 Task: select image "image D.jpg".
Action: Mouse moved to (481, 114)
Screenshot: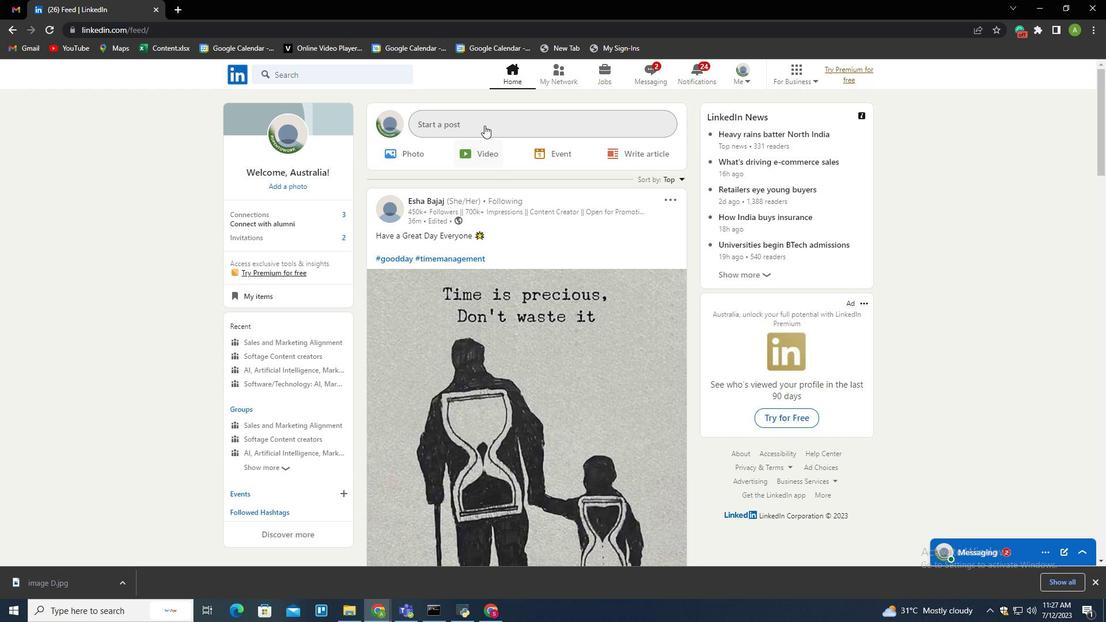 
Action: Mouse pressed left at (481, 114)
Screenshot: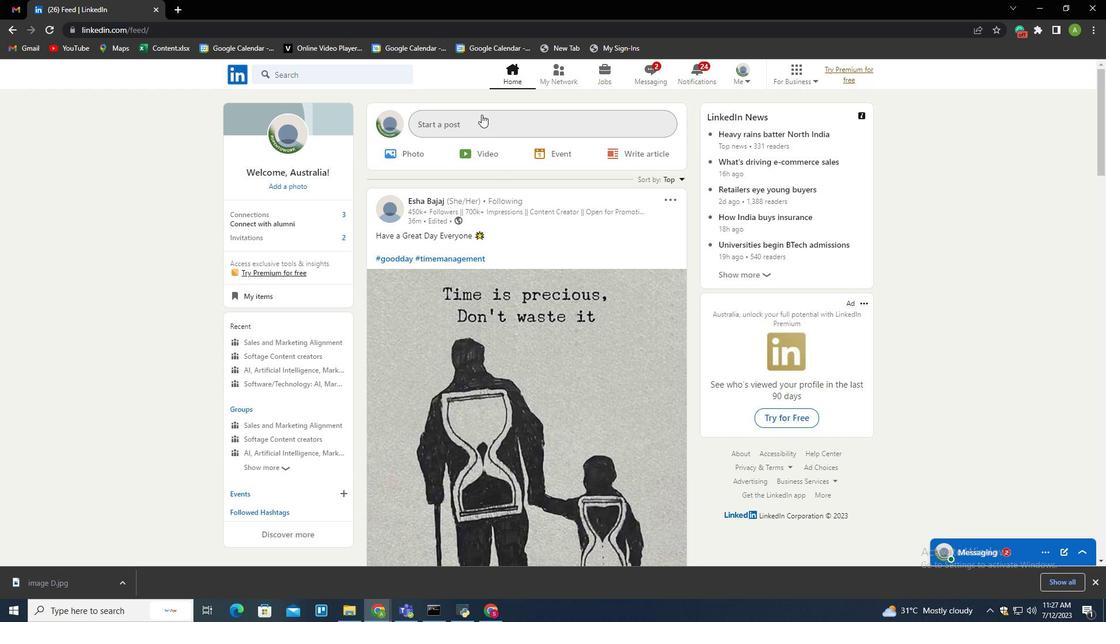 
Action: Mouse moved to (367, 342)
Screenshot: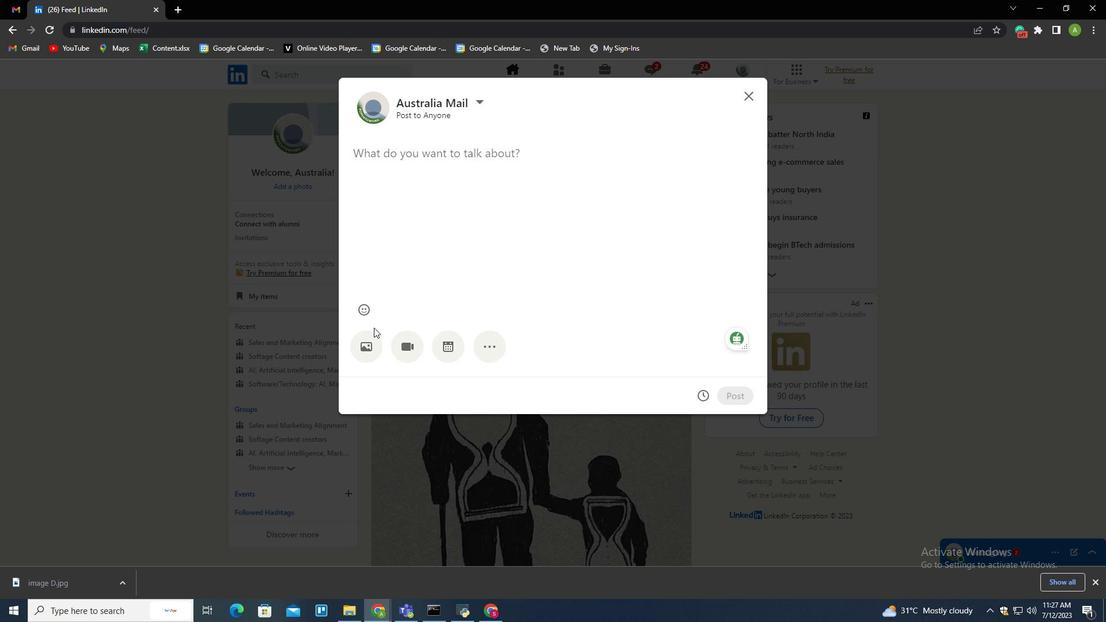 
Action: Mouse pressed left at (367, 342)
Screenshot: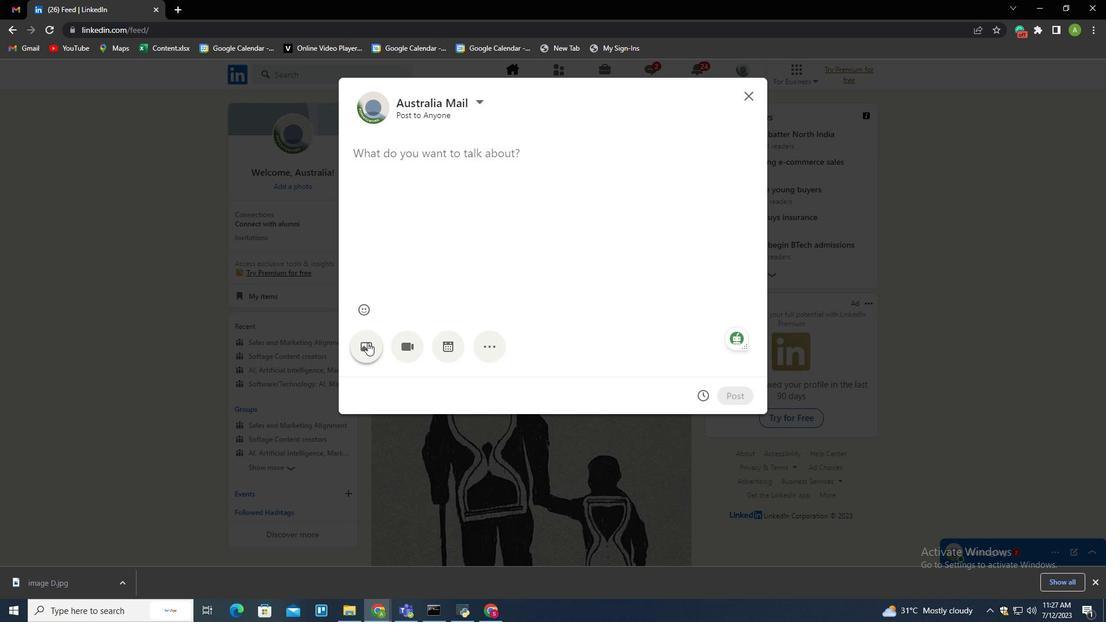 
Action: Mouse moved to (132, 108)
Screenshot: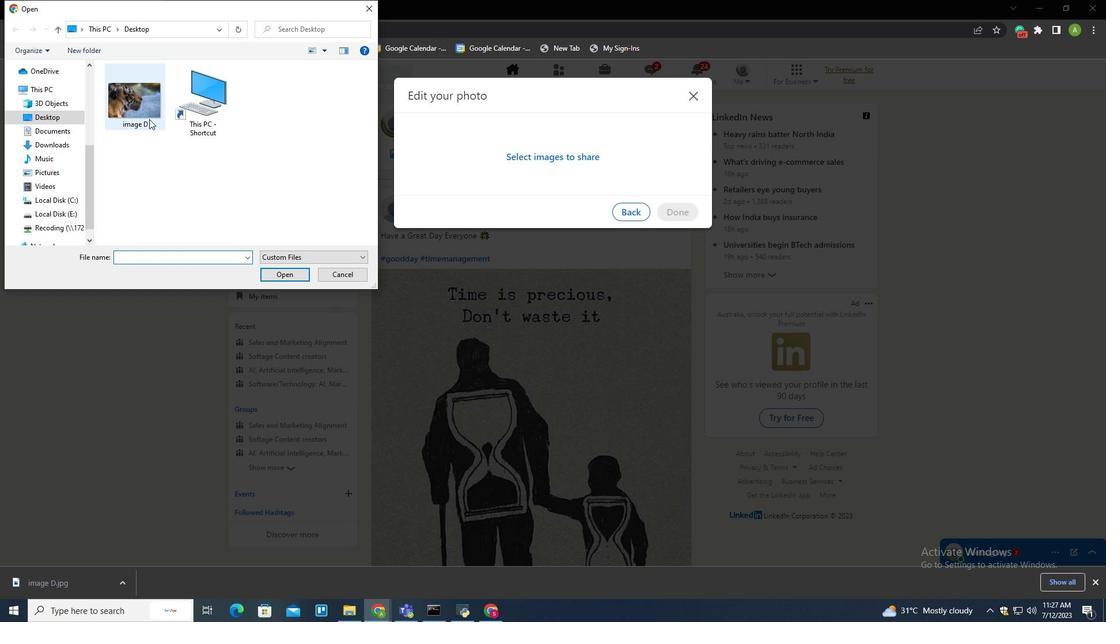 
Action: Mouse pressed left at (132, 108)
Screenshot: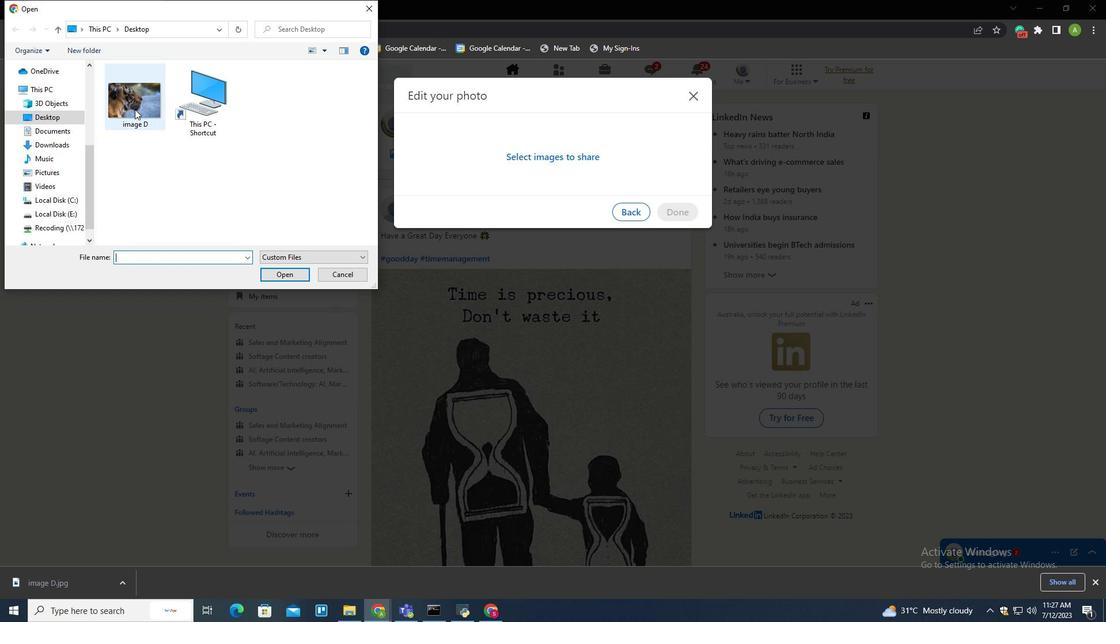 
Action: Mouse moved to (277, 272)
Screenshot: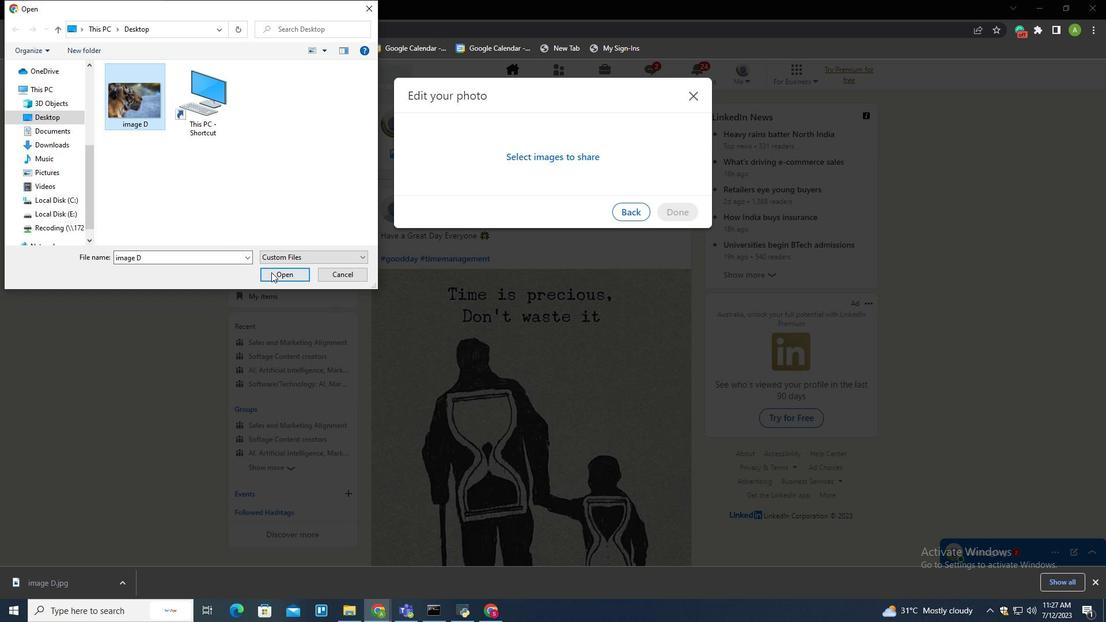 
Action: Mouse pressed left at (277, 272)
Screenshot: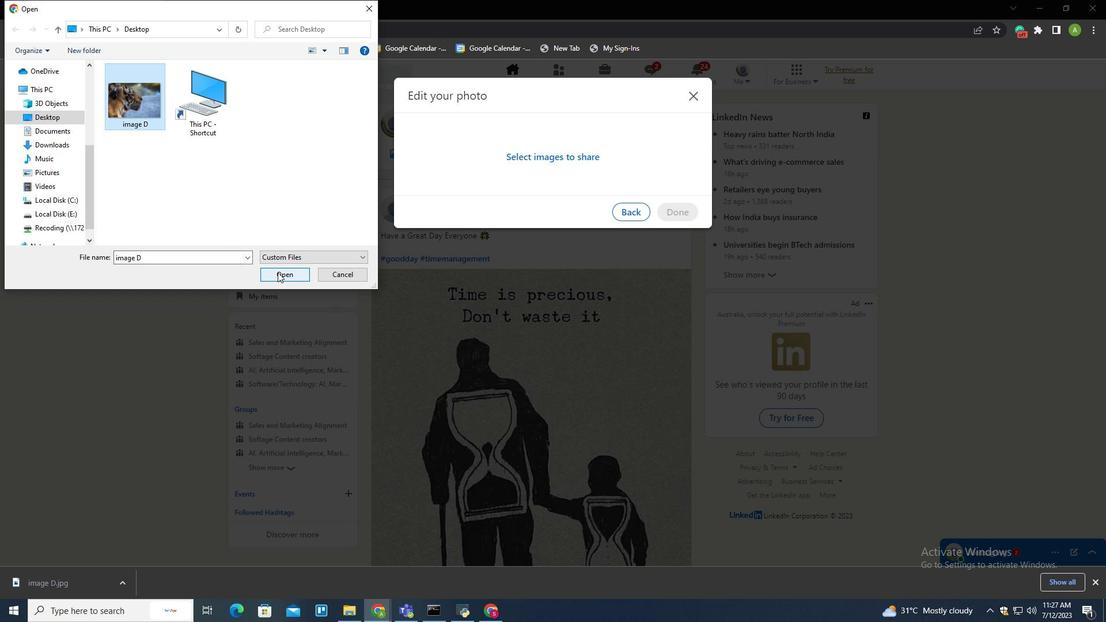
Action: Mouse moved to (520, 321)
Screenshot: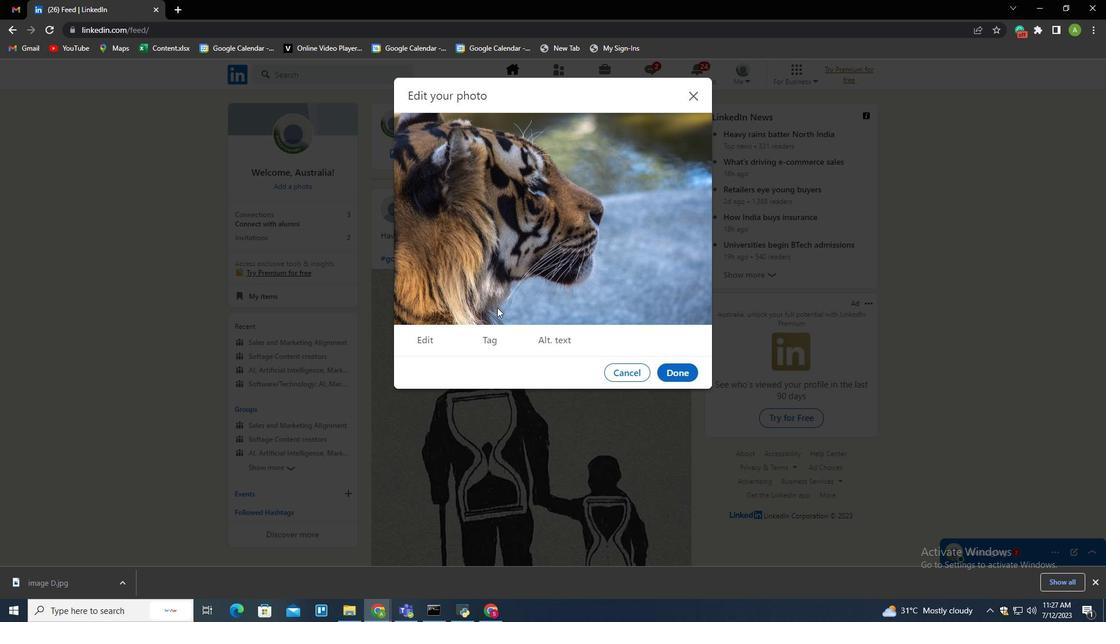 
